 Task: Look for space in Port Blair from 2nd september 2023 to 10th september 2023 for 2 adults, 2 children in price range Rs.20000 to Rs.28000. Place can be entire place or private room with 1  bedroom having 2 beds and 1 bathroom. Property type can be flat. Amenities needed are: wifi, pool, breakfast. Booking option can be shelf check-in. Required host language is English.
Action: Mouse moved to (329, 376)
Screenshot: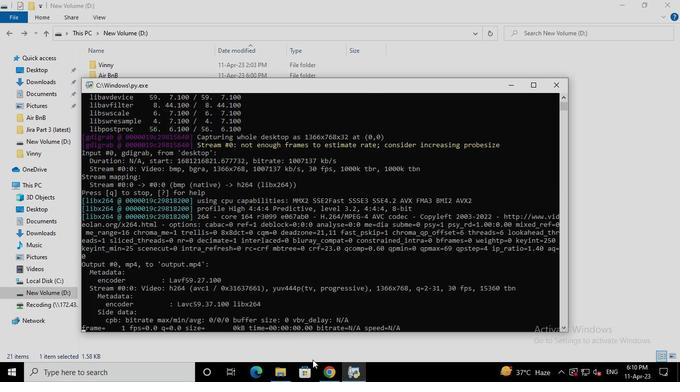 
Action: Mouse pressed left at (329, 376)
Screenshot: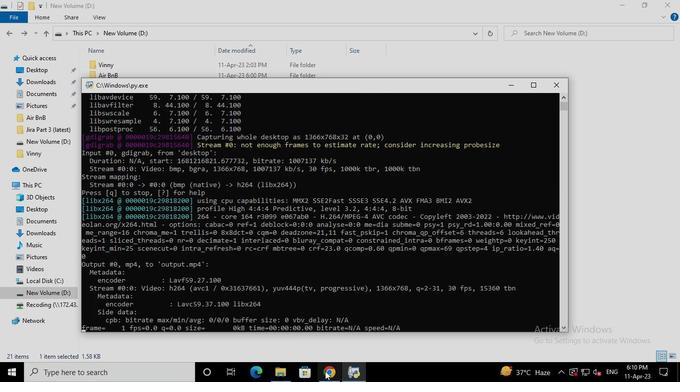
Action: Mouse moved to (286, 86)
Screenshot: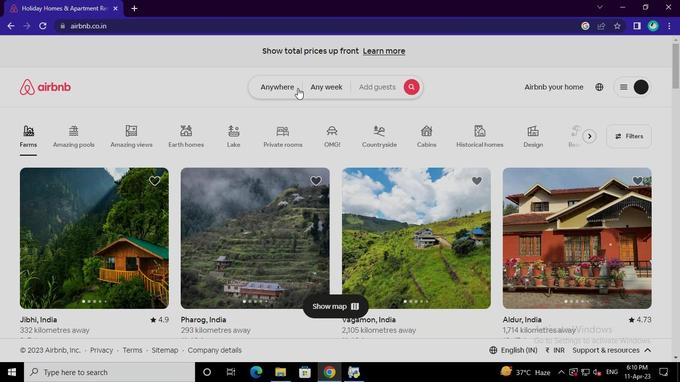 
Action: Mouse pressed left at (286, 86)
Screenshot: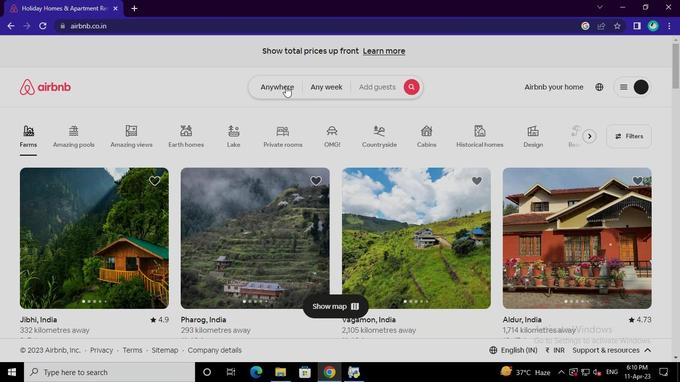 
Action: Mouse moved to (191, 126)
Screenshot: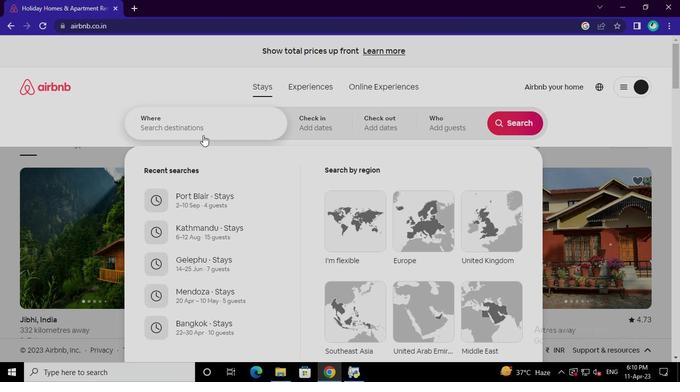 
Action: Mouse pressed left at (191, 126)
Screenshot: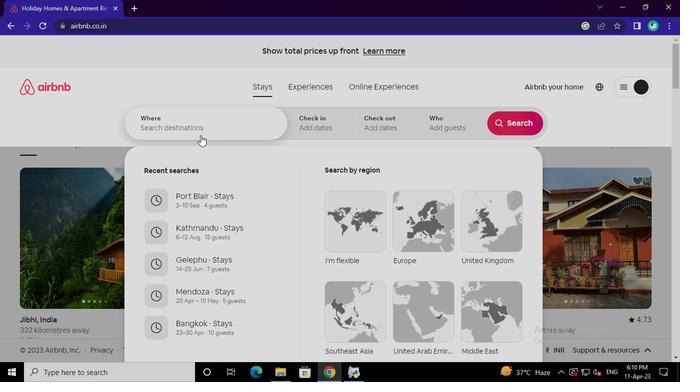 
Action: Keyboard p
Screenshot: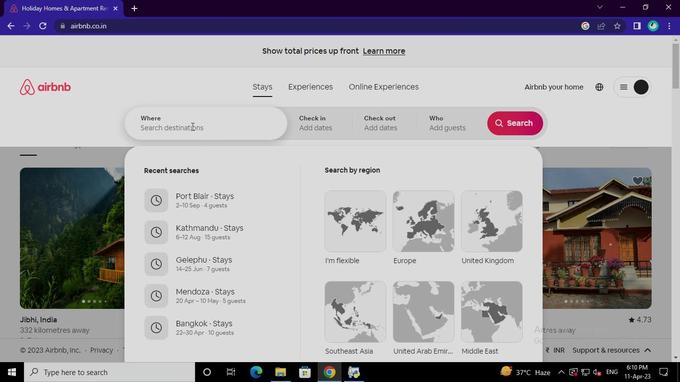 
Action: Keyboard o
Screenshot: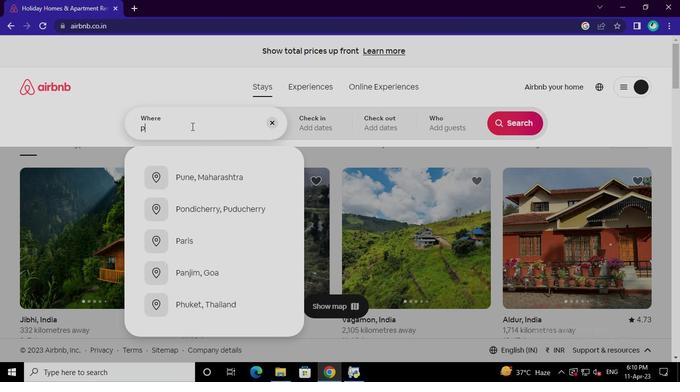
Action: Keyboard r
Screenshot: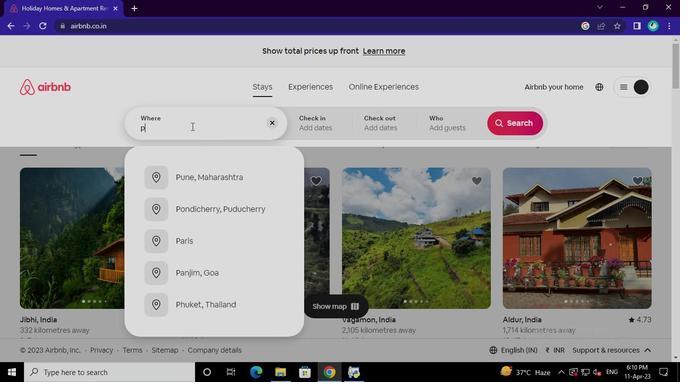 
Action: Keyboard t
Screenshot: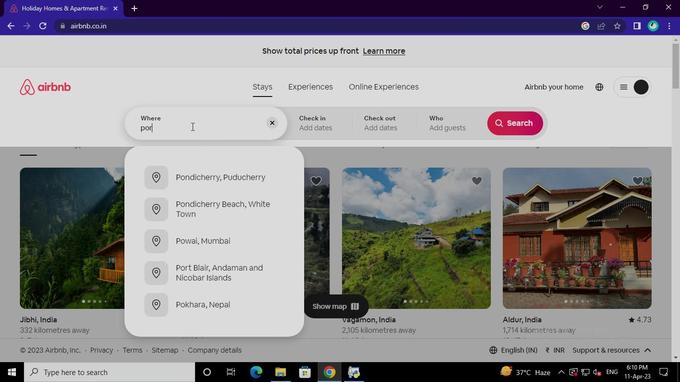 
Action: Keyboard Key.space
Screenshot: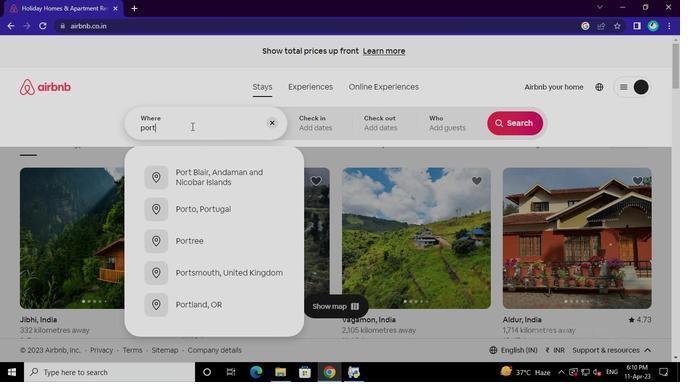 
Action: Keyboard b
Screenshot: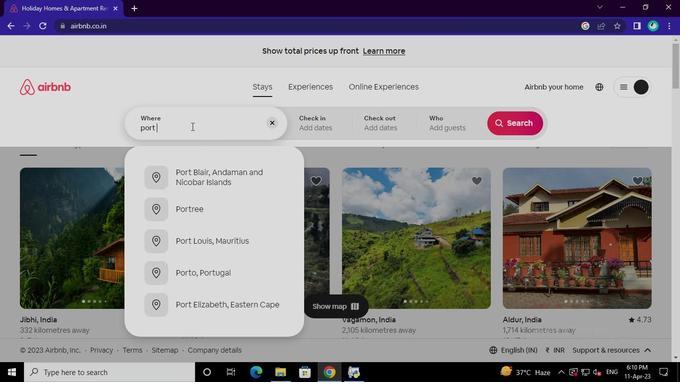 
Action: Keyboard l
Screenshot: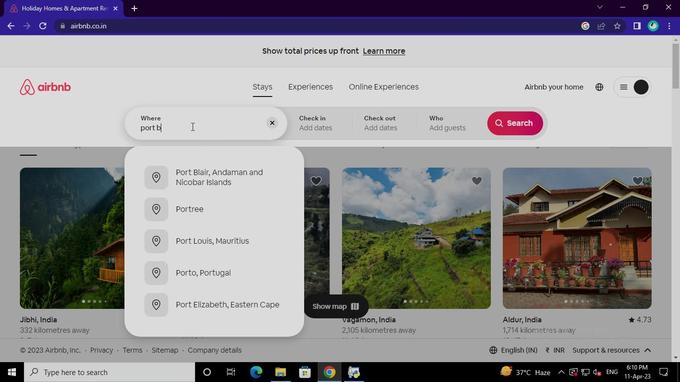 
Action: Keyboard a
Screenshot: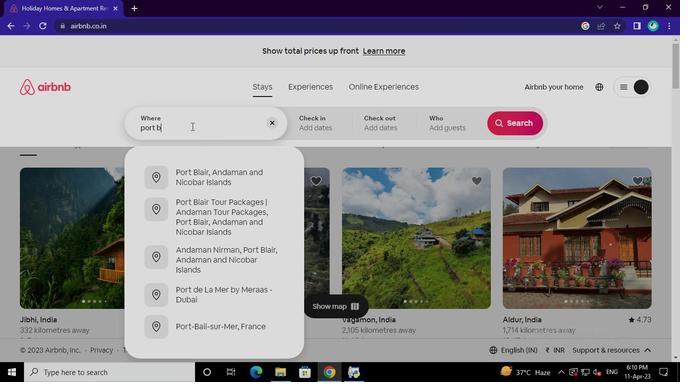 
Action: Mouse moved to (216, 176)
Screenshot: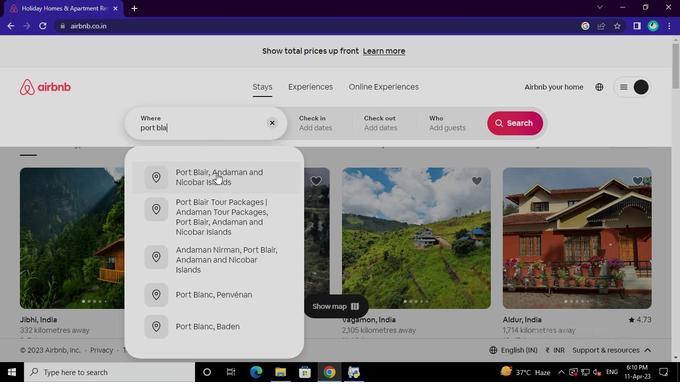 
Action: Mouse pressed left at (216, 176)
Screenshot: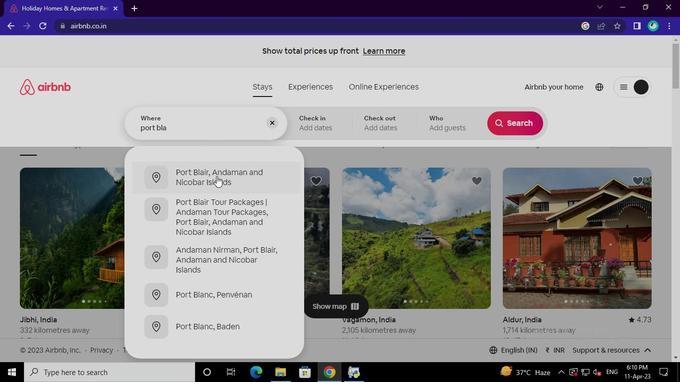 
Action: Mouse moved to (505, 204)
Screenshot: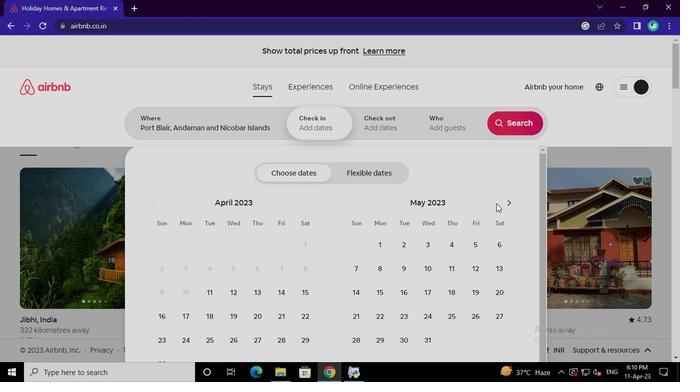 
Action: Mouse pressed left at (505, 204)
Screenshot: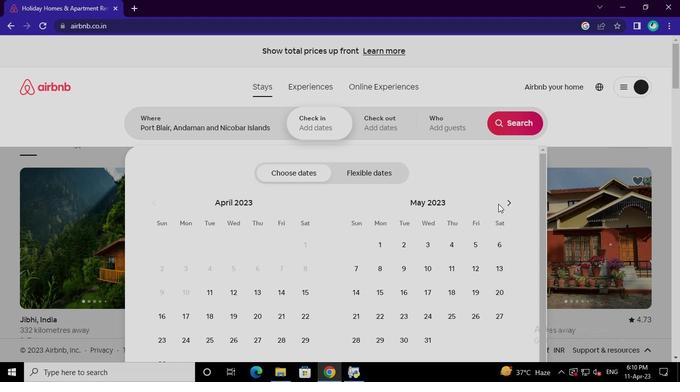 
Action: Mouse moved to (506, 205)
Screenshot: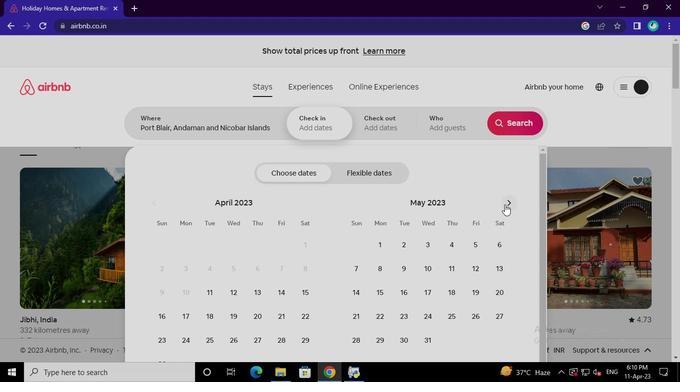 
Action: Mouse pressed left at (506, 205)
Screenshot: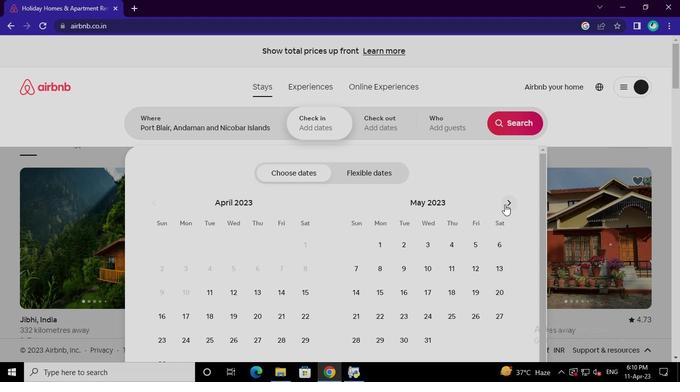 
Action: Mouse pressed left at (506, 205)
Screenshot: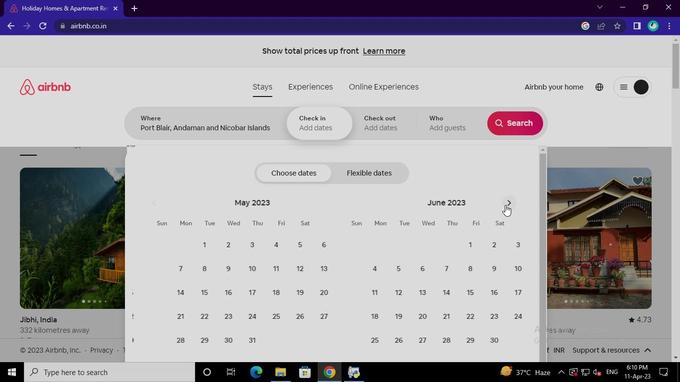 
Action: Mouse pressed left at (506, 205)
Screenshot: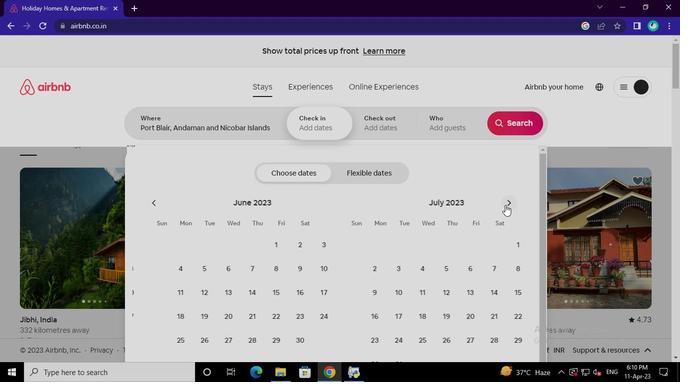 
Action: Mouse pressed left at (506, 205)
Screenshot: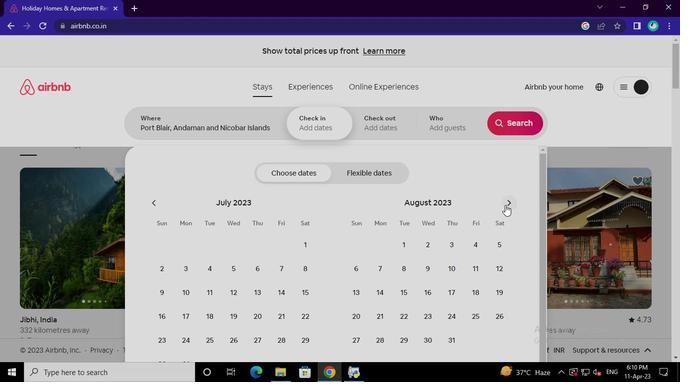 
Action: Mouse moved to (496, 246)
Screenshot: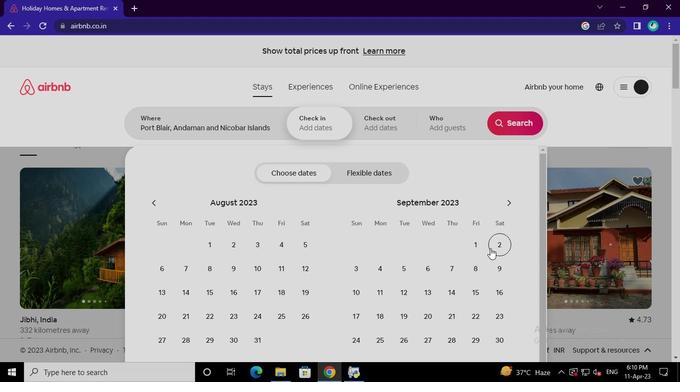 
Action: Mouse pressed left at (496, 246)
Screenshot: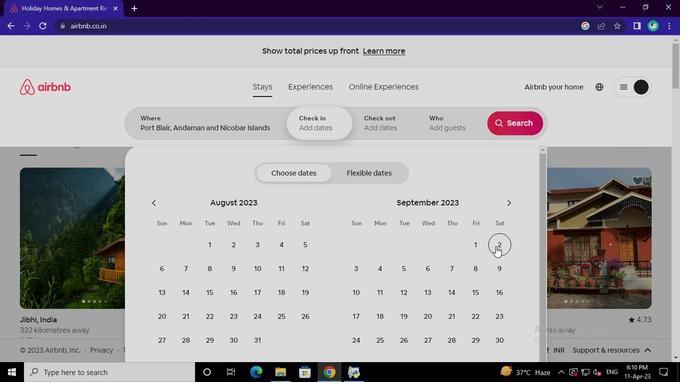
Action: Mouse moved to (356, 296)
Screenshot: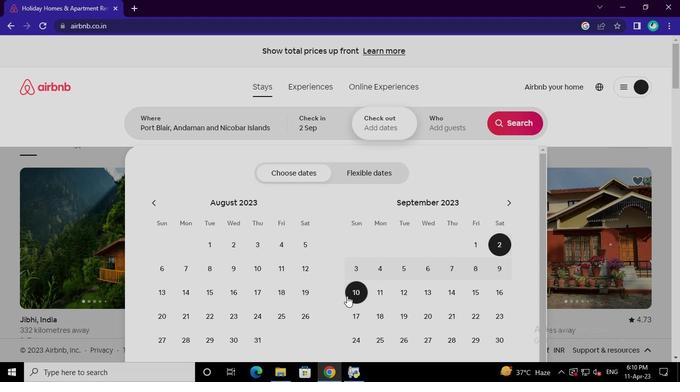 
Action: Mouse pressed left at (356, 296)
Screenshot: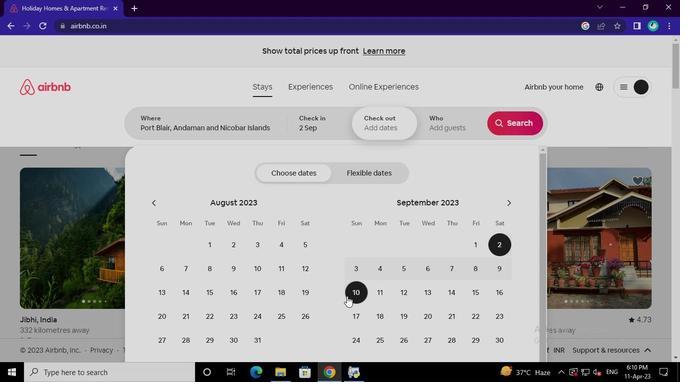 
Action: Mouse moved to (450, 127)
Screenshot: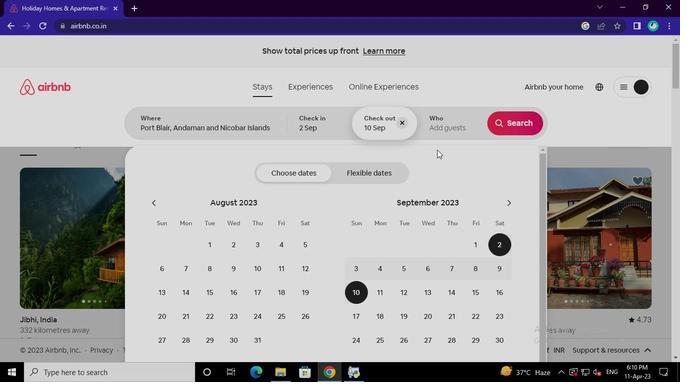 
Action: Mouse pressed left at (450, 127)
Screenshot: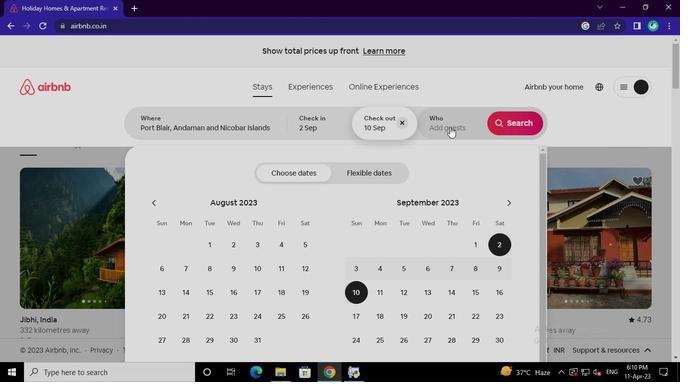 
Action: Mouse moved to (522, 176)
Screenshot: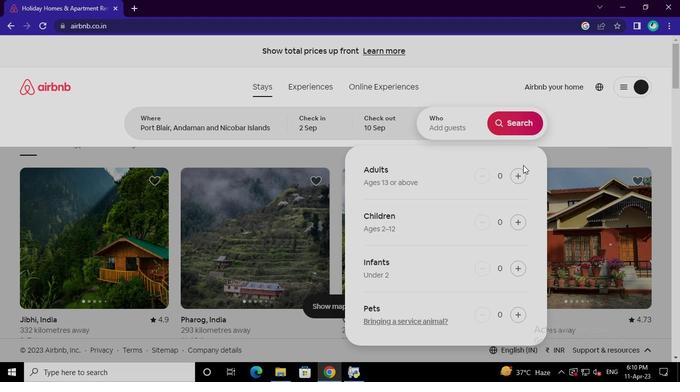 
Action: Mouse pressed left at (522, 176)
Screenshot: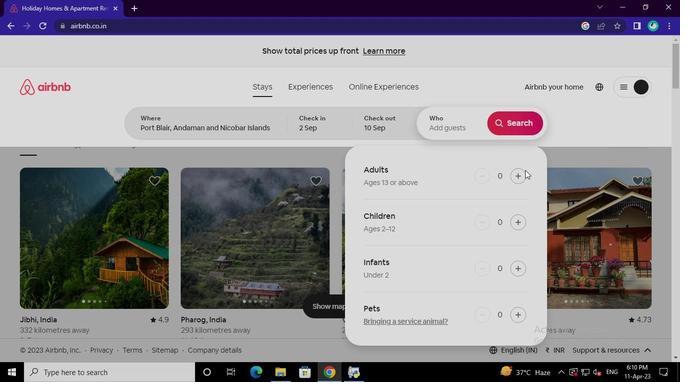 
Action: Mouse pressed left at (522, 176)
Screenshot: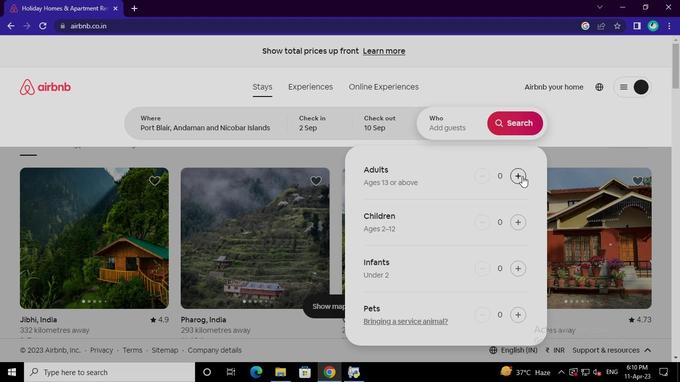 
Action: Mouse moved to (519, 223)
Screenshot: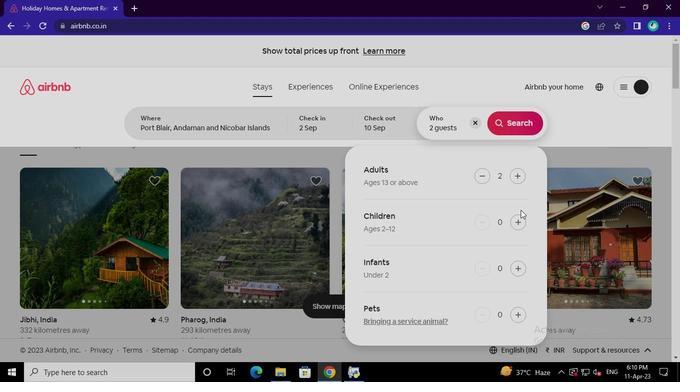 
Action: Mouse pressed left at (519, 223)
Screenshot: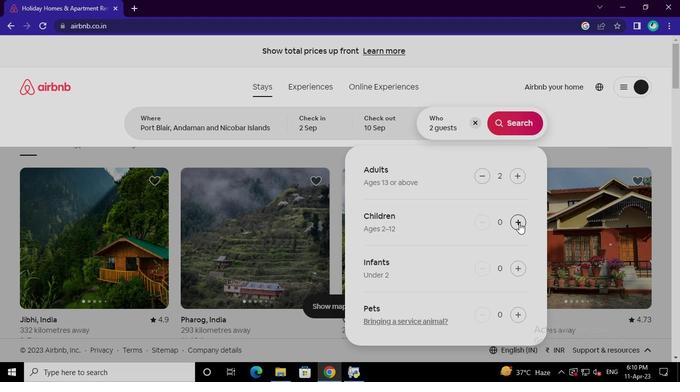
Action: Mouse pressed left at (519, 223)
Screenshot: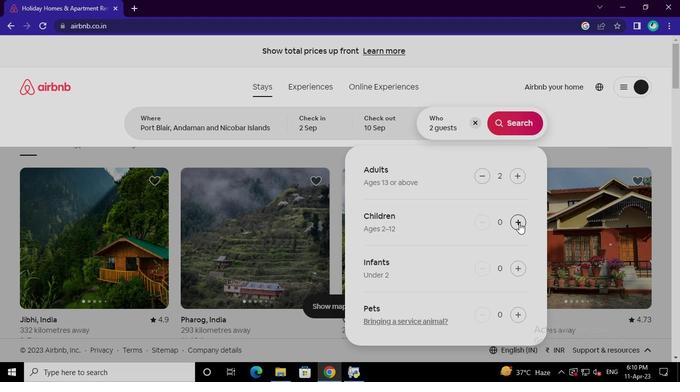
Action: Mouse moved to (516, 122)
Screenshot: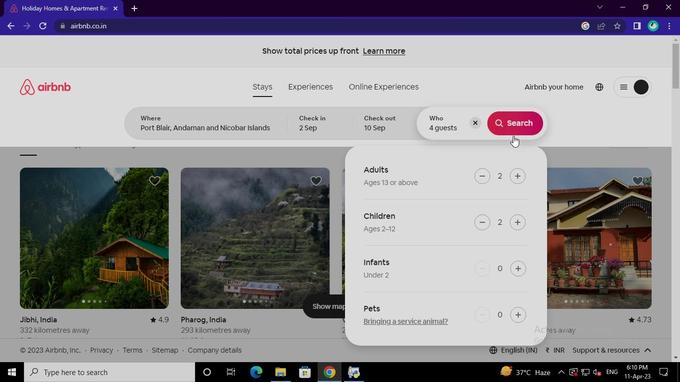 
Action: Mouse pressed left at (516, 122)
Screenshot: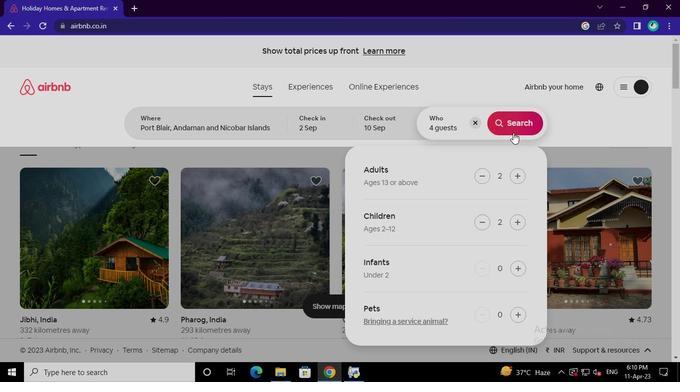 
Action: Mouse moved to (639, 94)
Screenshot: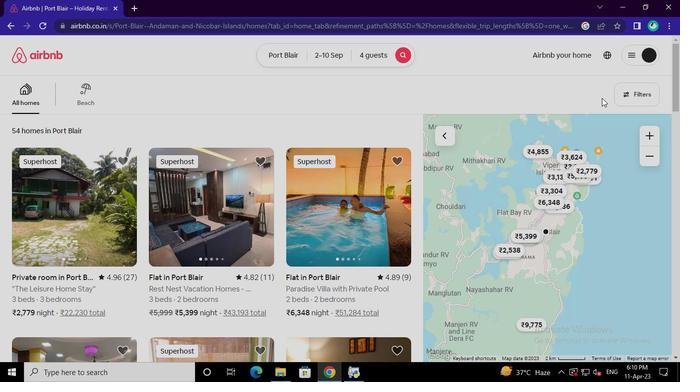 
Action: Mouse pressed left at (639, 94)
Screenshot: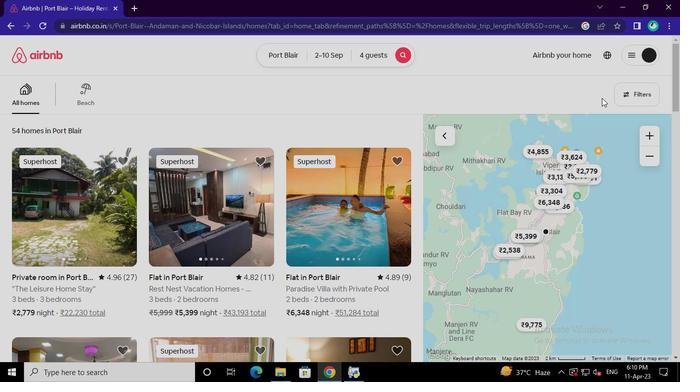 
Action: Mouse moved to (218, 214)
Screenshot: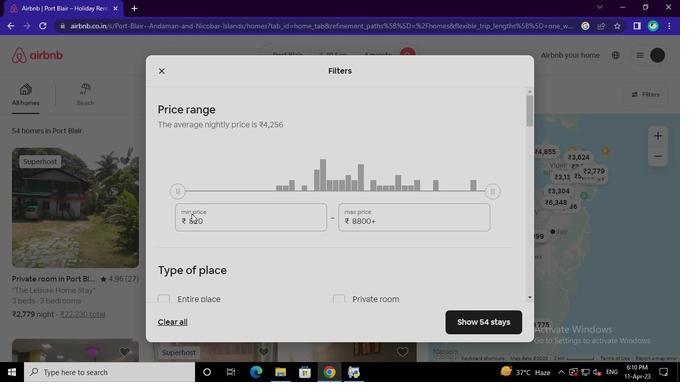 
Action: Mouse pressed left at (218, 214)
Screenshot: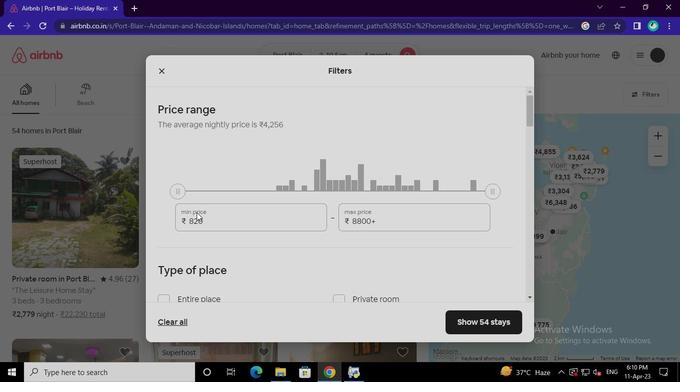 
Action: Mouse moved to (219, 214)
Screenshot: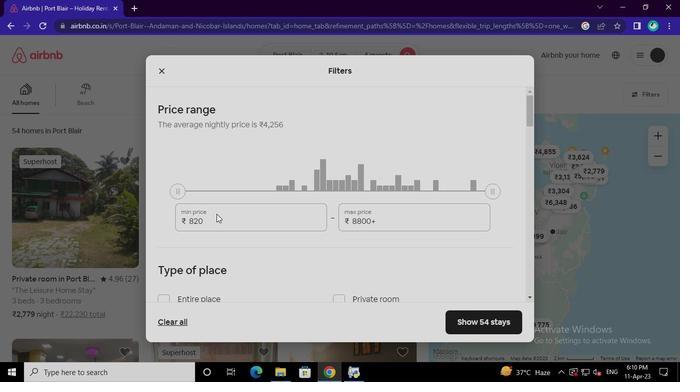 
Action: Keyboard Key.backspace
Screenshot: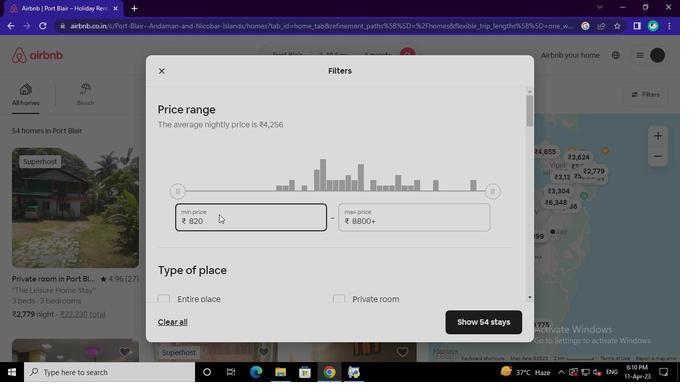 
Action: Keyboard Key.backspace
Screenshot: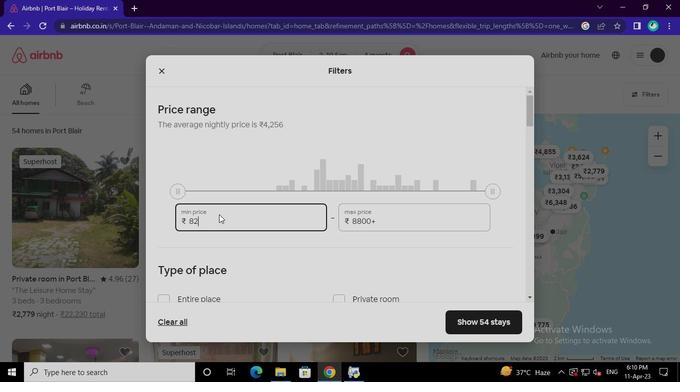 
Action: Keyboard Key.backspace
Screenshot: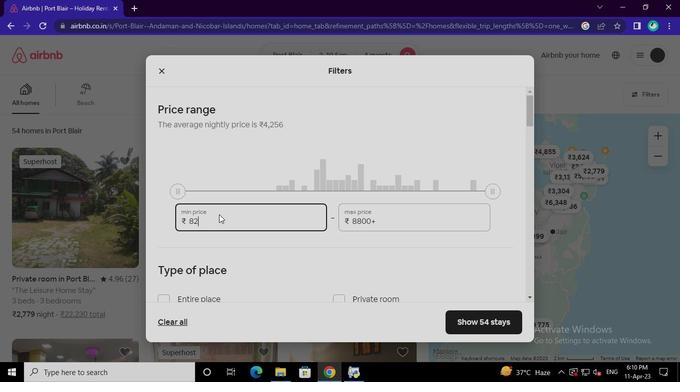
Action: Keyboard Key.backspace
Screenshot: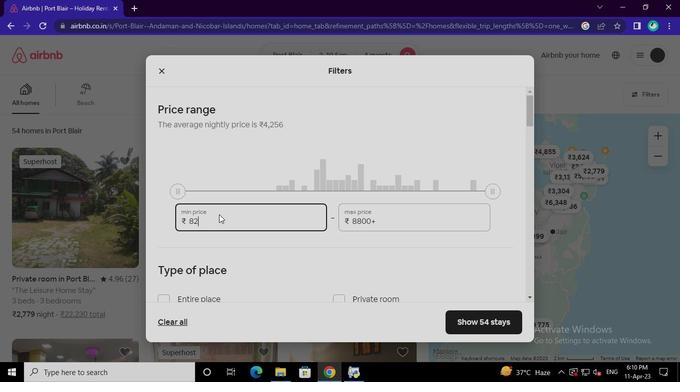 
Action: Keyboard Key.backspace
Screenshot: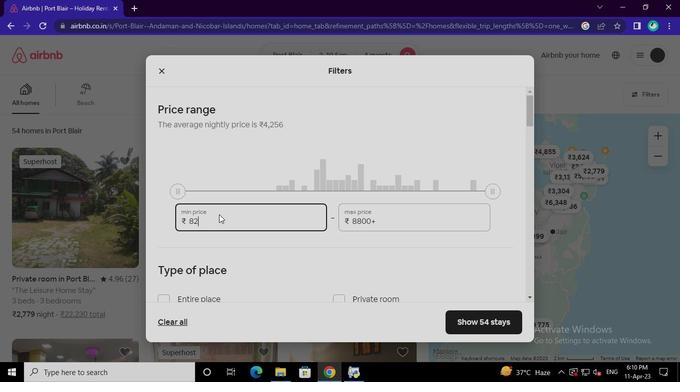 
Action: Keyboard Key.backspace
Screenshot: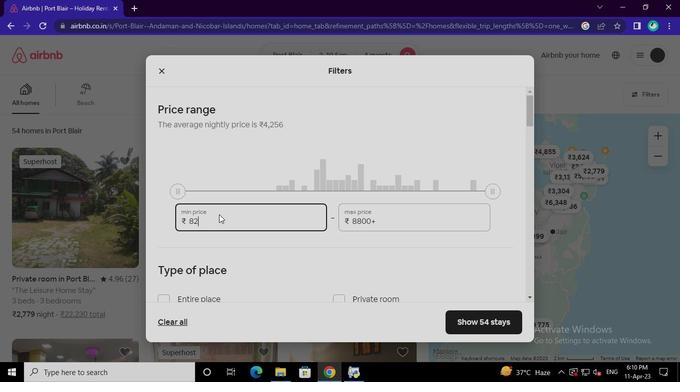 
Action: Keyboard Key.backspace
Screenshot: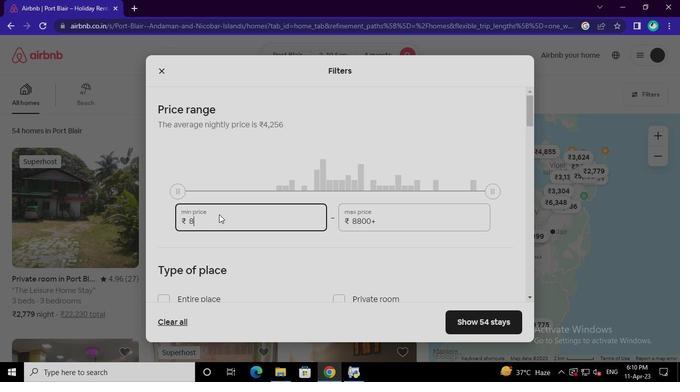 
Action: Keyboard Key.backspace
Screenshot: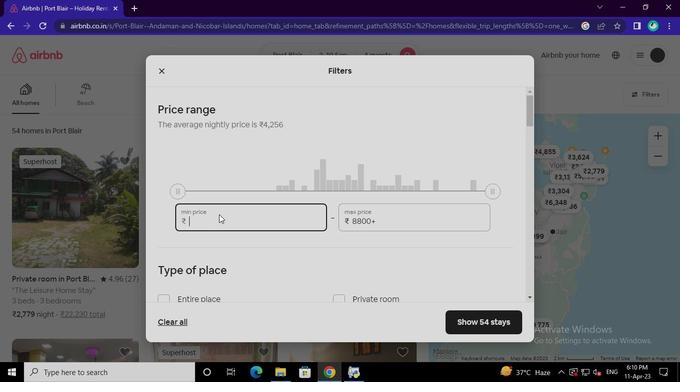 
Action: Keyboard <98>
Screenshot: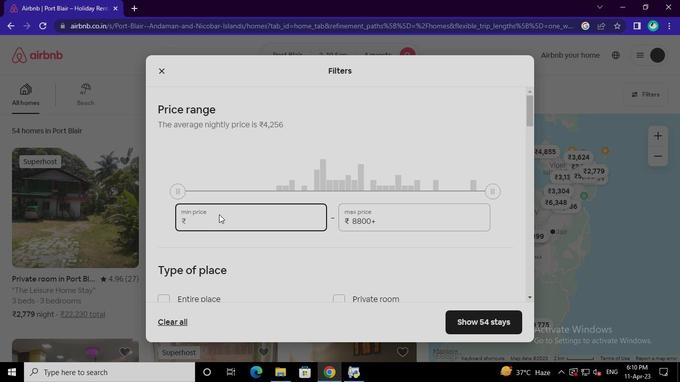 
Action: Keyboard <96>
Screenshot: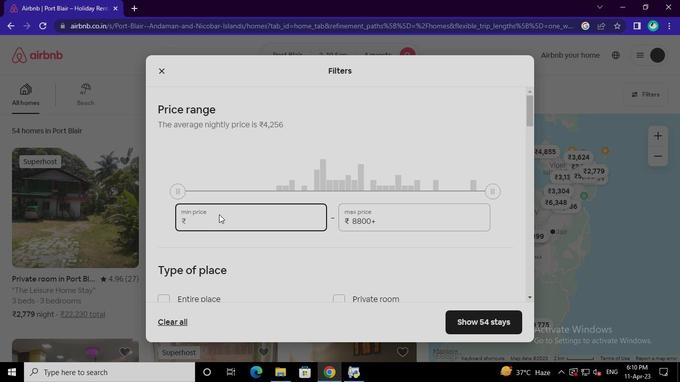 
Action: Keyboard <96>
Screenshot: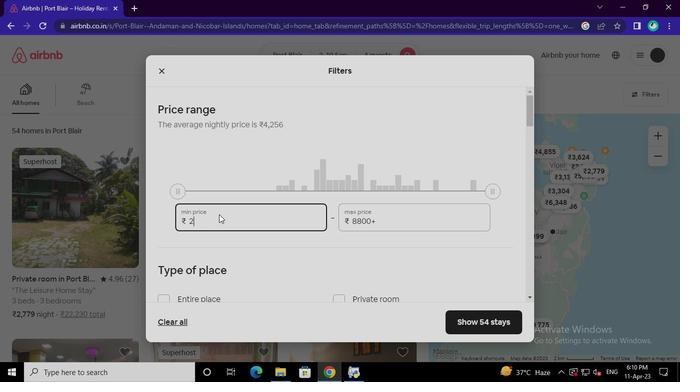 
Action: Keyboard <96>
Screenshot: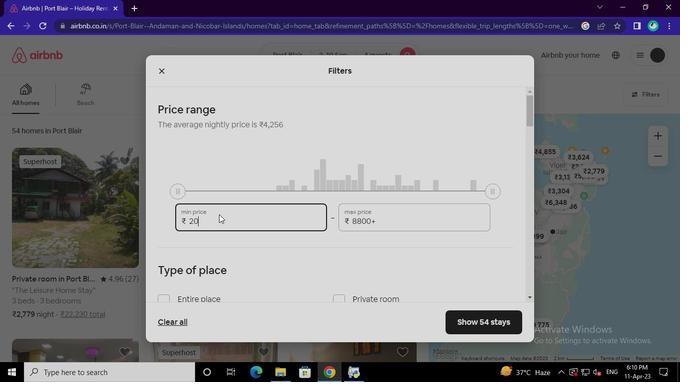 
Action: Keyboard <96>
Screenshot: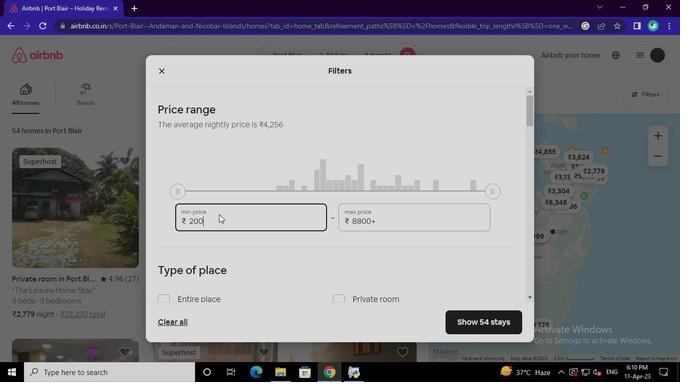 
Action: Keyboard Key.backspace
Screenshot: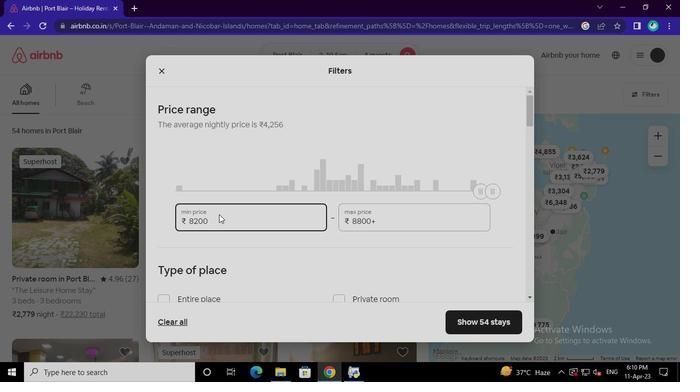 
Action: Keyboard Key.backspace
Screenshot: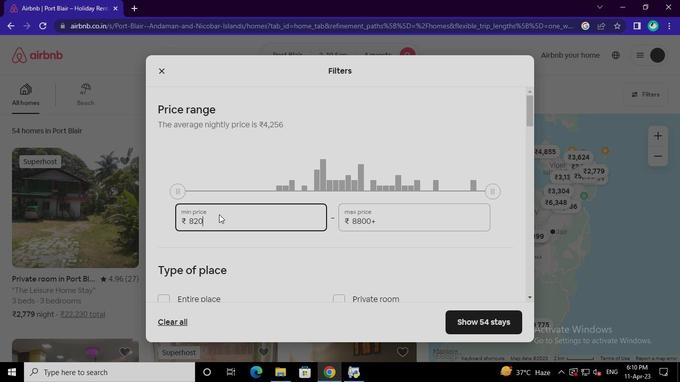 
Action: Keyboard Key.backspace
Screenshot: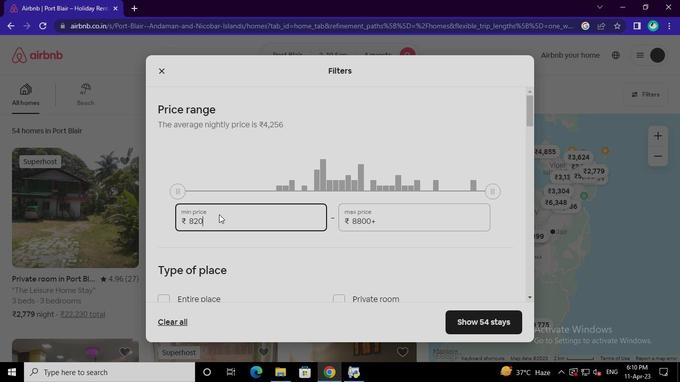 
Action: Keyboard Key.backspace
Screenshot: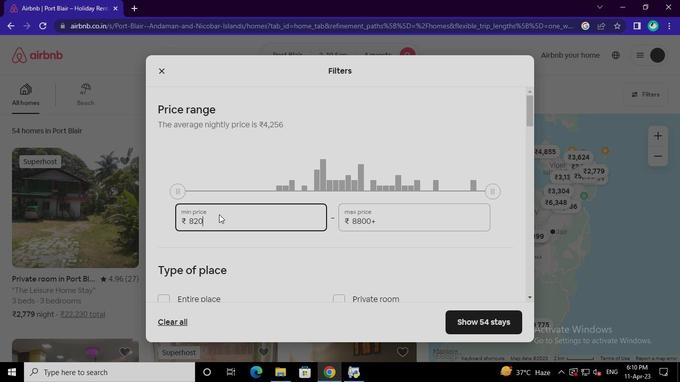 
Action: Keyboard Key.backspace
Screenshot: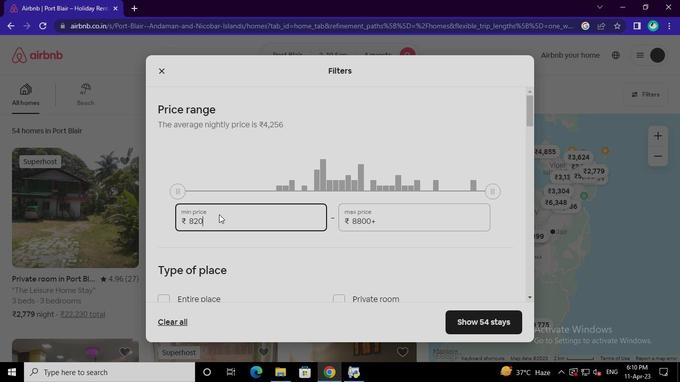 
Action: Keyboard Key.backspace
Screenshot: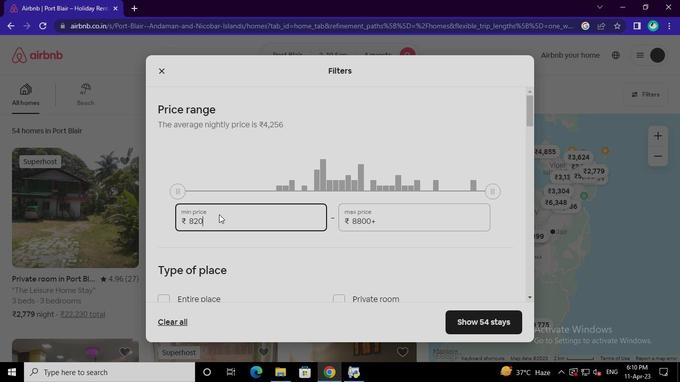 
Action: Keyboard Key.backspace
Screenshot: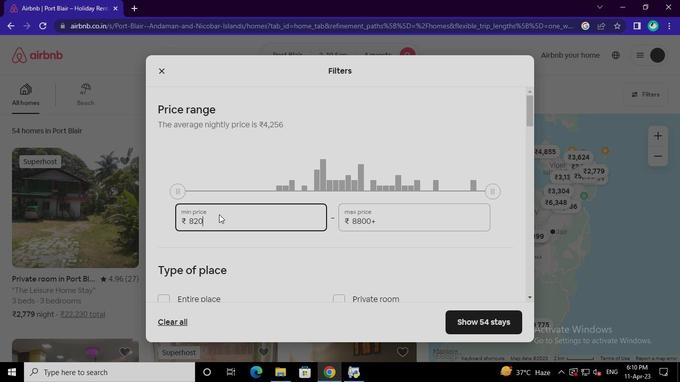 
Action: Keyboard Key.backspace
Screenshot: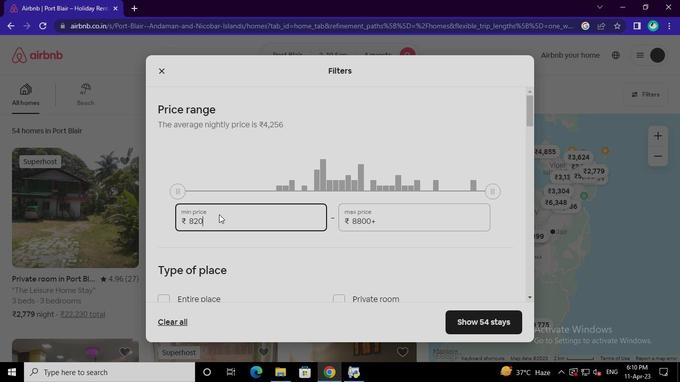 
Action: Keyboard Key.backspace
Screenshot: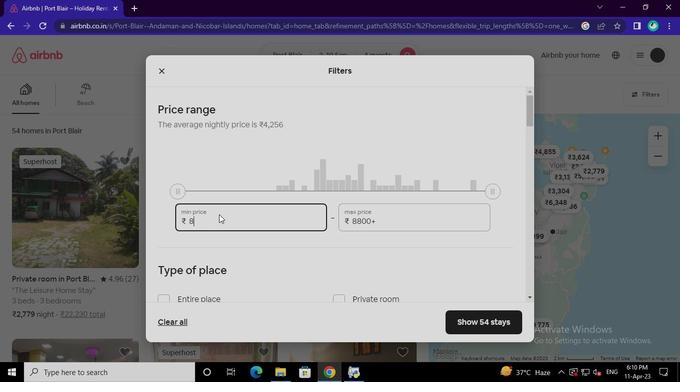 
Action: Keyboard Key.backspace
Screenshot: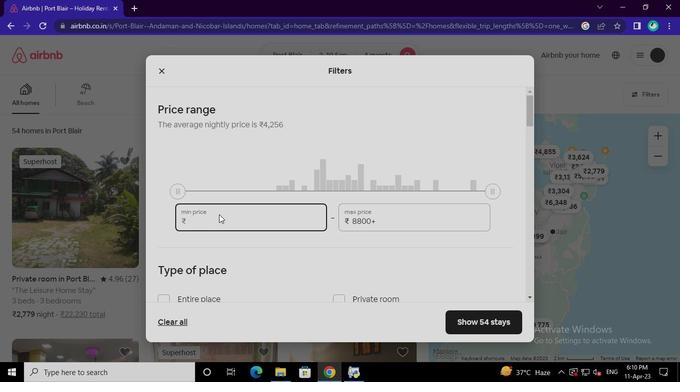 
Action: Keyboard Key.backspace
Screenshot: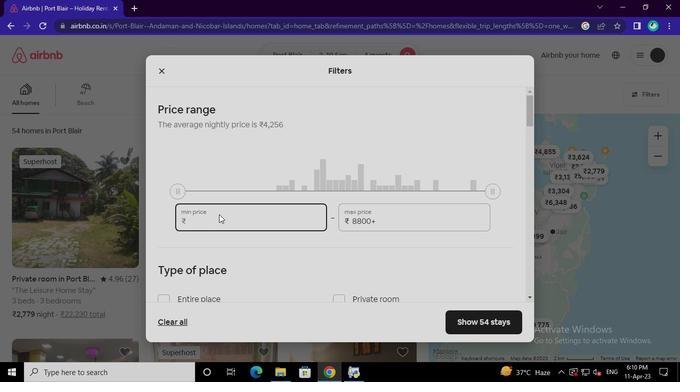 
Action: Keyboard <98>
Screenshot: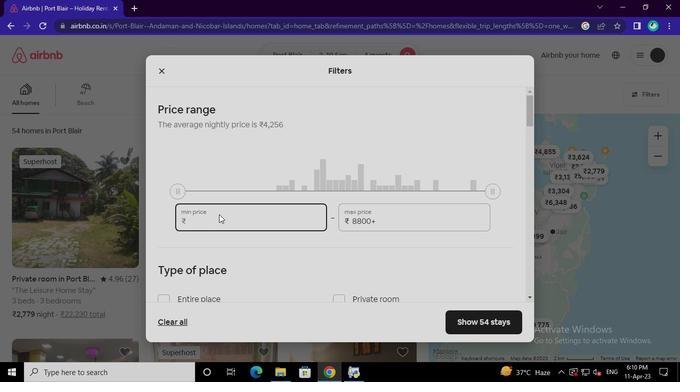
Action: Keyboard <96>
Screenshot: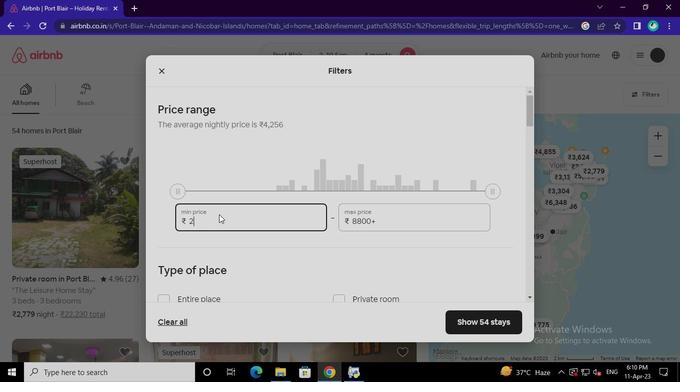 
Action: Keyboard <96>
Screenshot: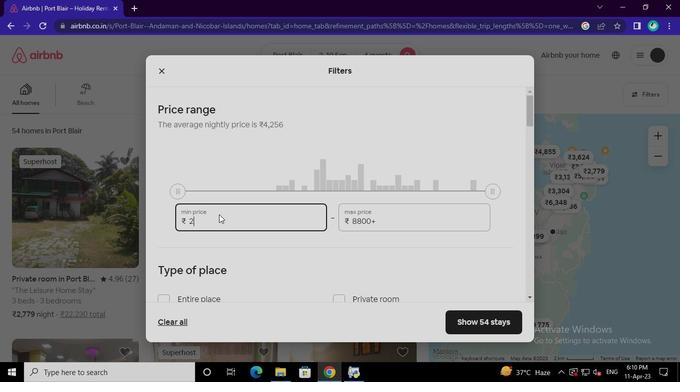 
Action: Keyboard <96>
Screenshot: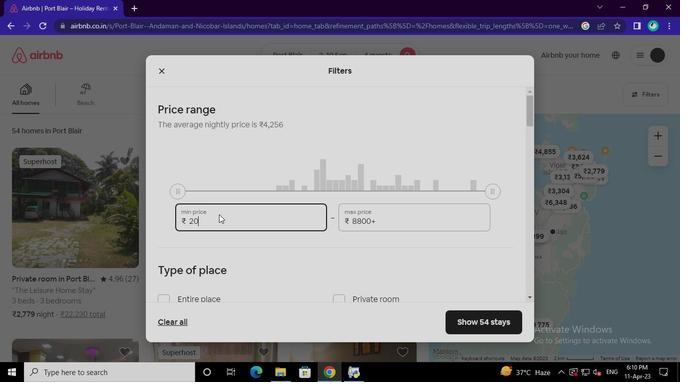 
Action: Keyboard <96>
Screenshot: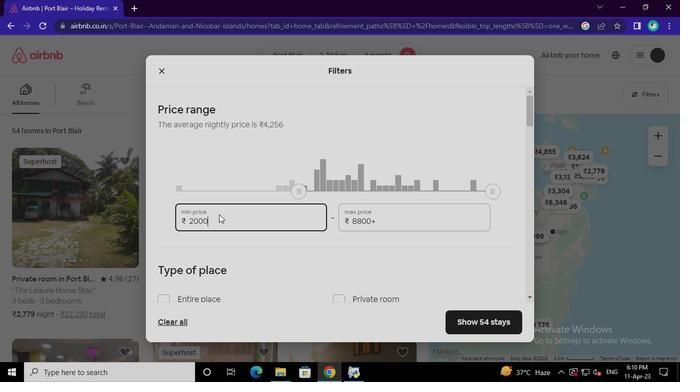 
Action: Mouse moved to (385, 221)
Screenshot: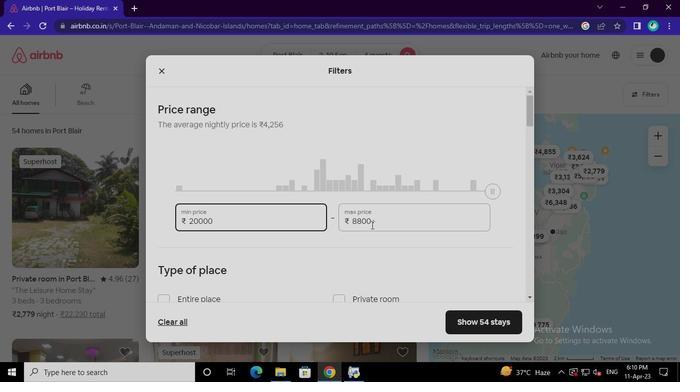 
Action: Mouse pressed left at (385, 221)
Screenshot: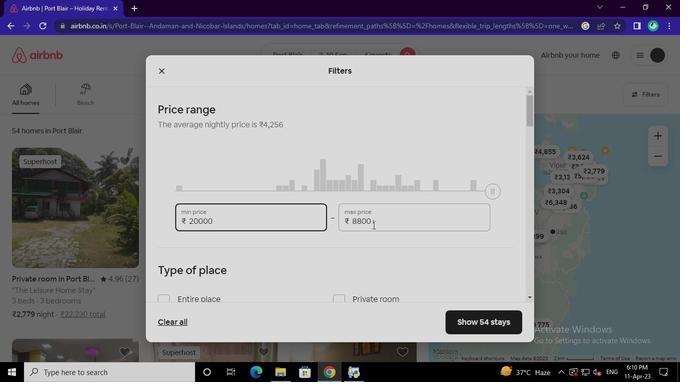 
Action: Keyboard Key.backspace
Screenshot: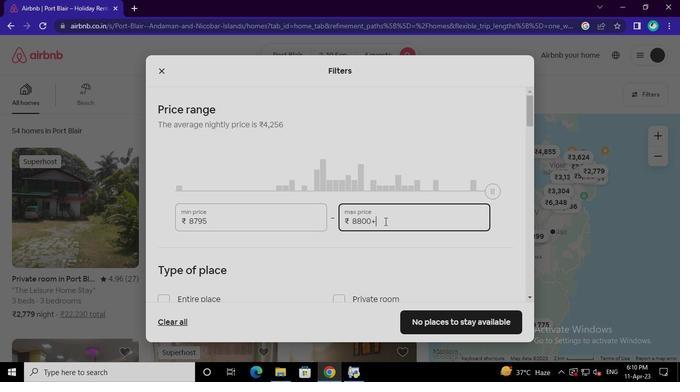 
Action: Keyboard Key.backspace
Screenshot: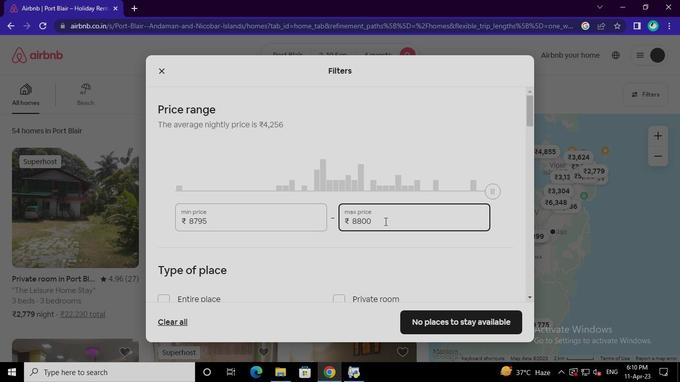 
Action: Keyboard Key.backspace
Screenshot: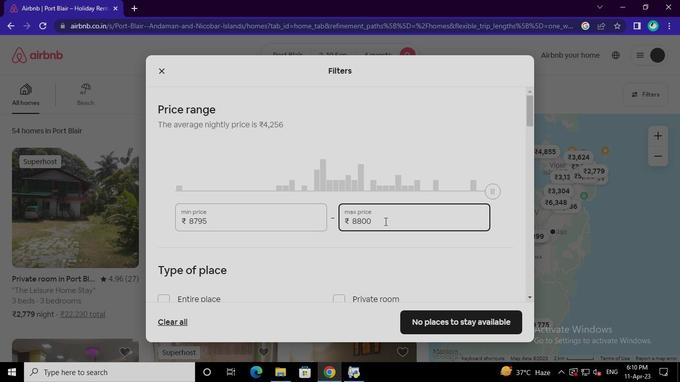 
Action: Keyboard Key.backspace
Screenshot: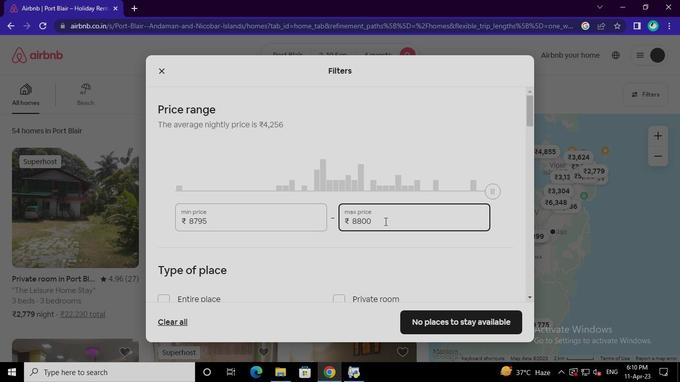 
Action: Keyboard Key.backspace
Screenshot: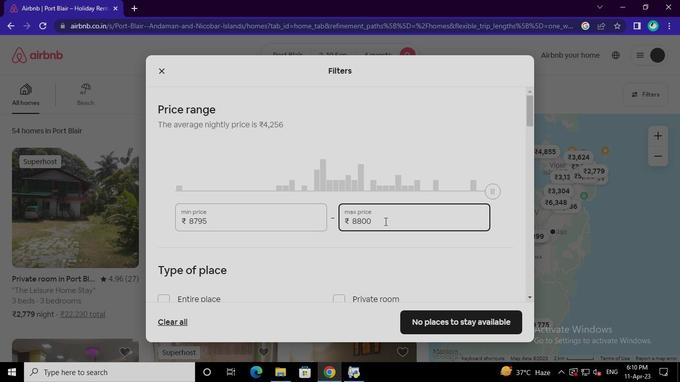 
Action: Keyboard Key.backspace
Screenshot: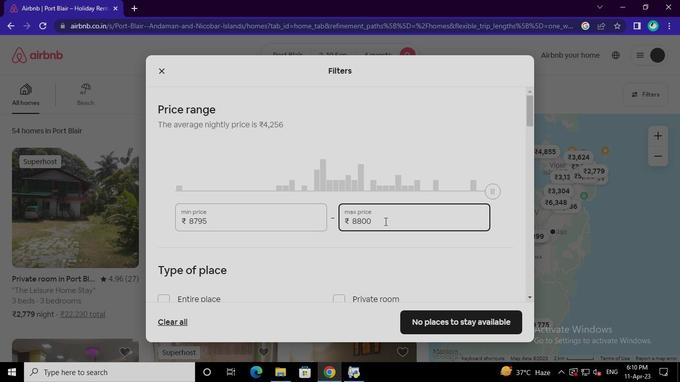 
Action: Keyboard Key.backspace
Screenshot: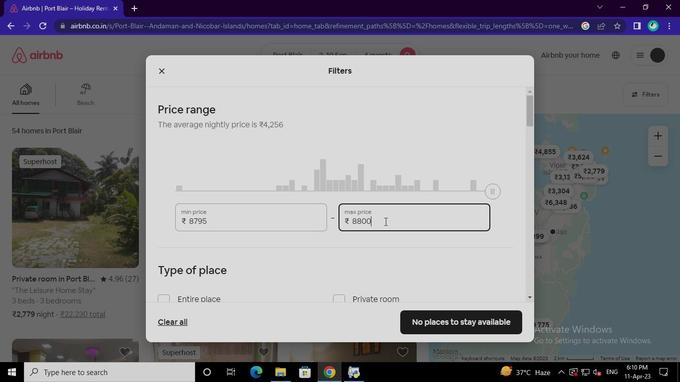 
Action: Keyboard Key.backspace
Screenshot: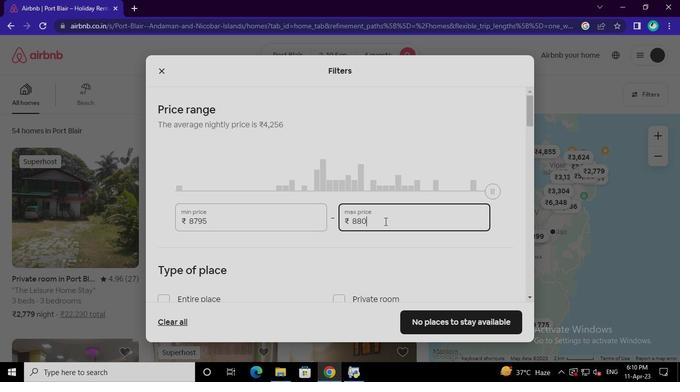 
Action: Keyboard Key.backspace
Screenshot: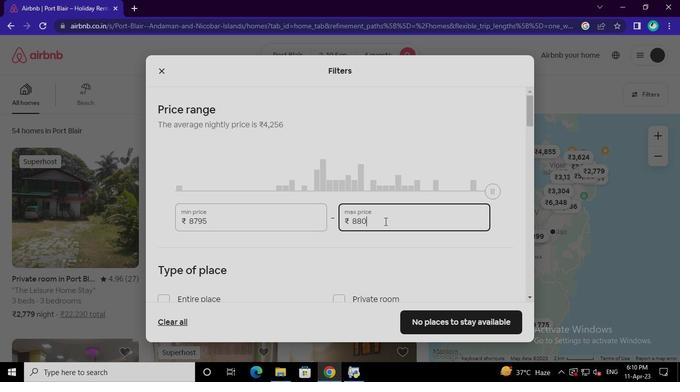 
Action: Keyboard Key.backspace
Screenshot: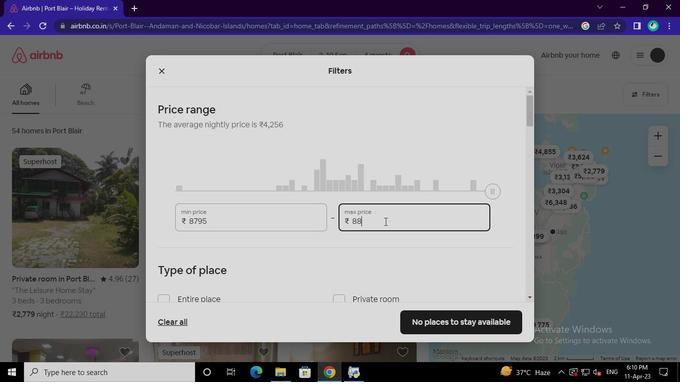 
Action: Keyboard <98>
Screenshot: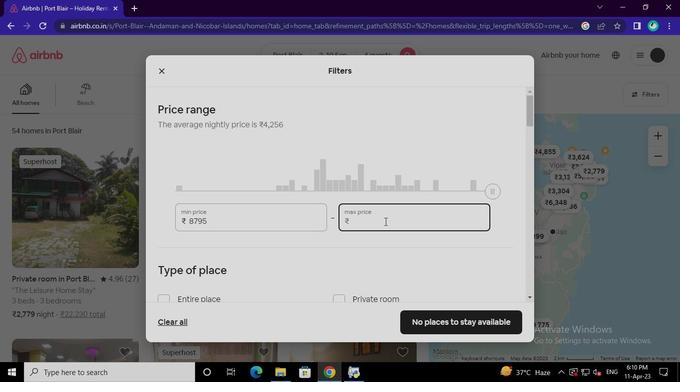
Action: Keyboard <104>
Screenshot: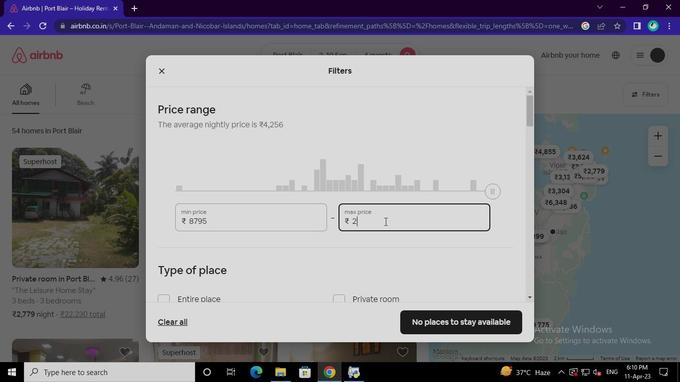 
Action: Keyboard <96>
Screenshot: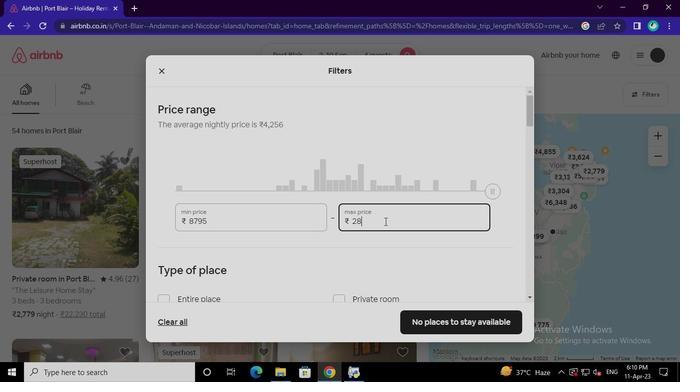 
Action: Keyboard <96>
Screenshot: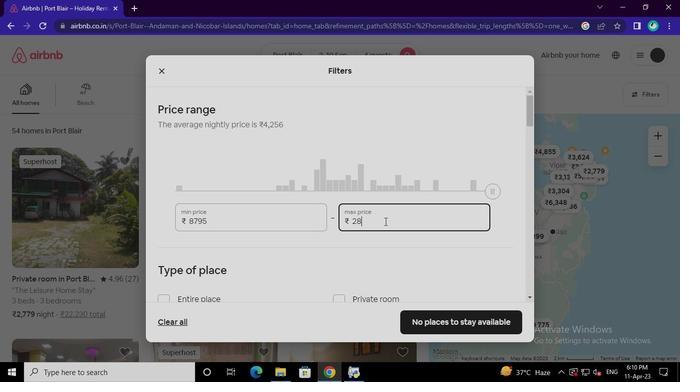 
Action: Keyboard <96>
Screenshot: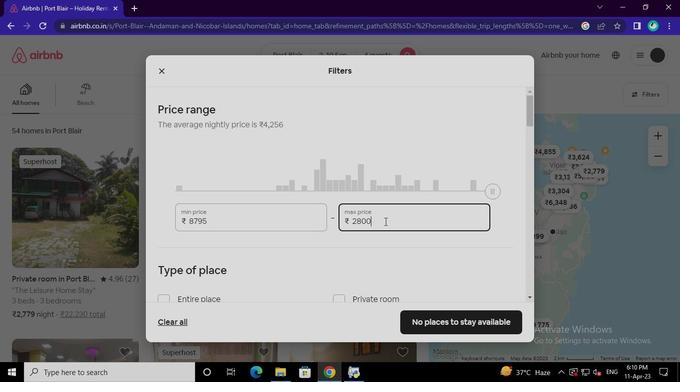 
Action: Mouse moved to (195, 199)
Screenshot: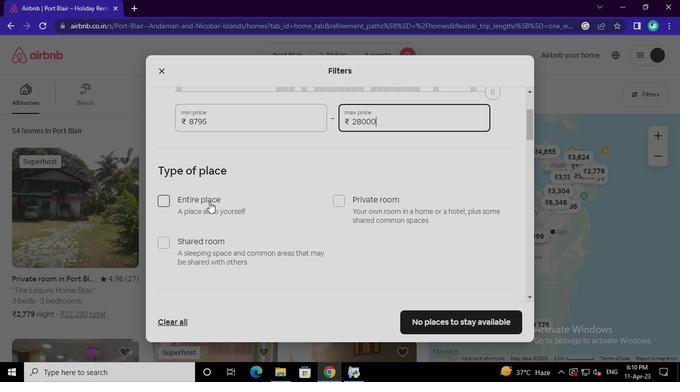 
Action: Mouse pressed left at (195, 199)
Screenshot: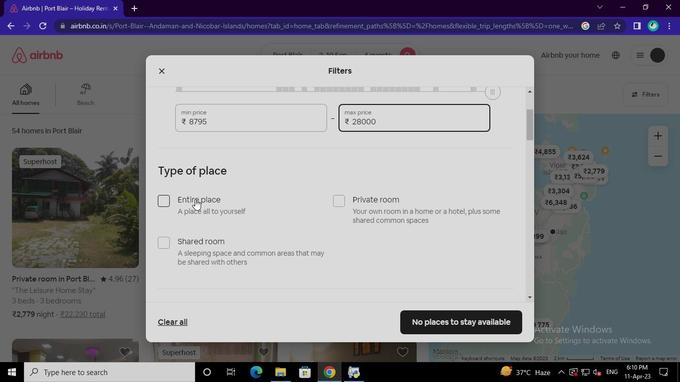 
Action: Mouse moved to (349, 201)
Screenshot: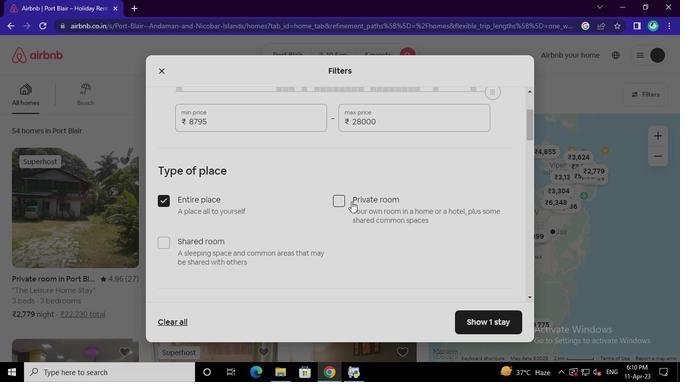 
Action: Mouse pressed left at (349, 201)
Screenshot: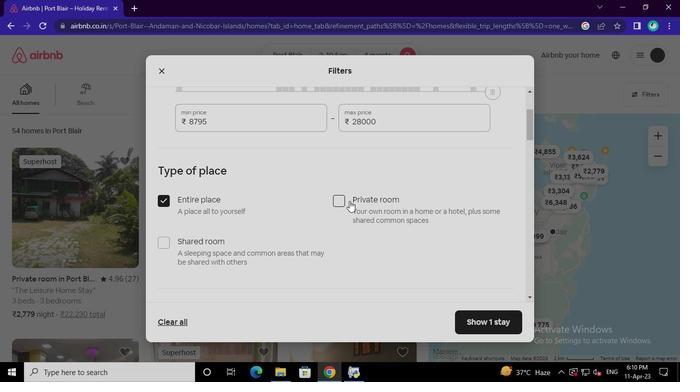 
Action: Mouse moved to (219, 214)
Screenshot: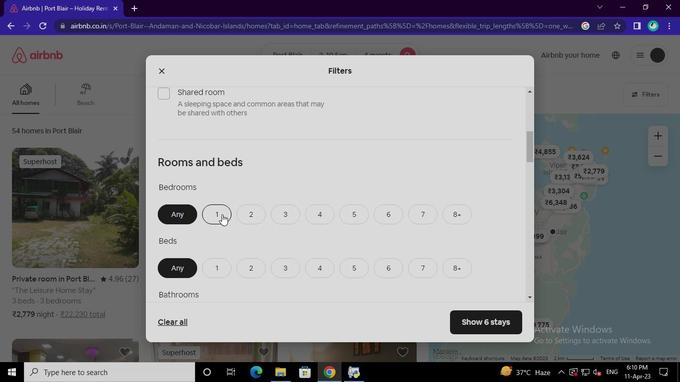 
Action: Mouse pressed left at (219, 214)
Screenshot: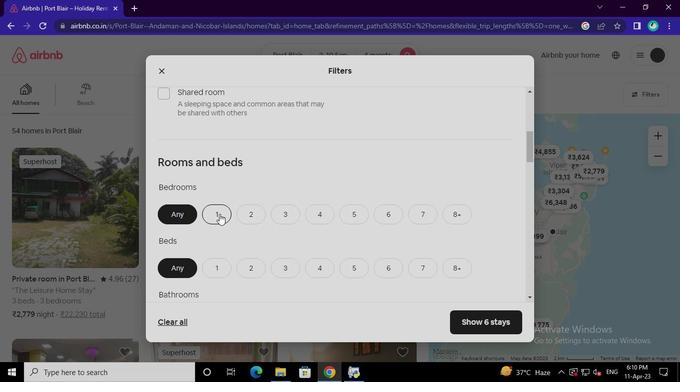 
Action: Mouse moved to (260, 266)
Screenshot: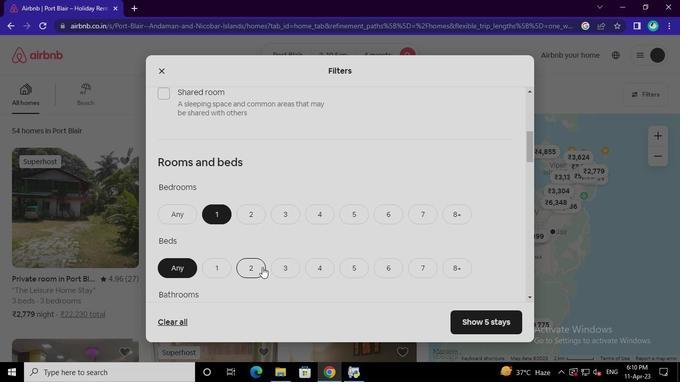 
Action: Mouse pressed left at (260, 266)
Screenshot: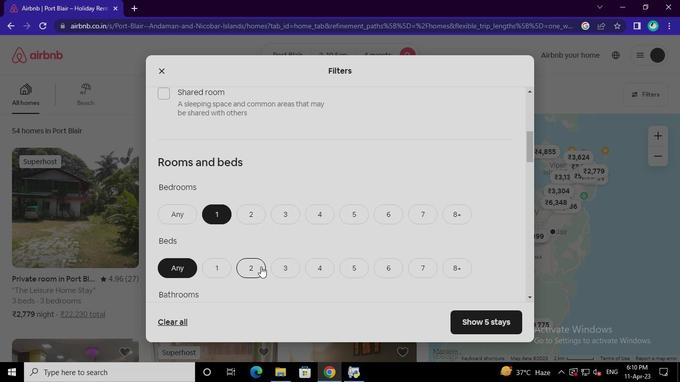 
Action: Mouse moved to (214, 227)
Screenshot: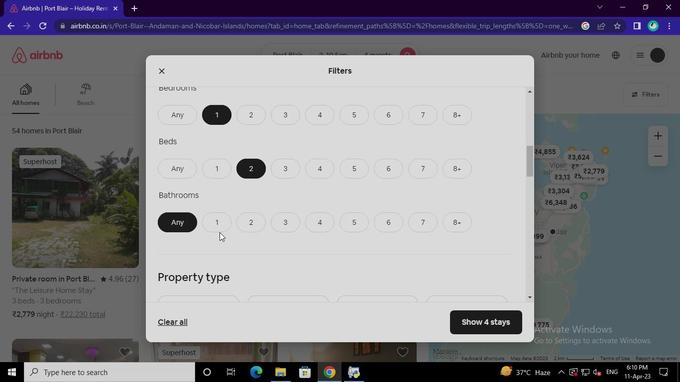 
Action: Mouse pressed left at (214, 227)
Screenshot: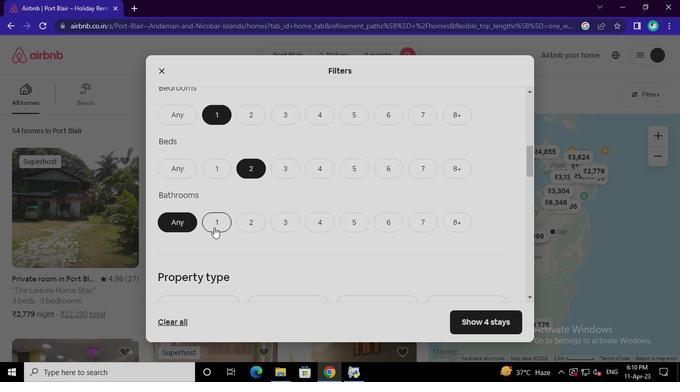 
Action: Mouse moved to (276, 138)
Screenshot: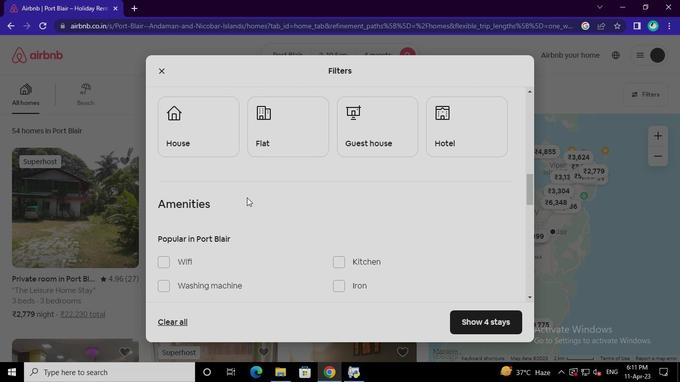 
Action: Mouse pressed left at (276, 138)
Screenshot: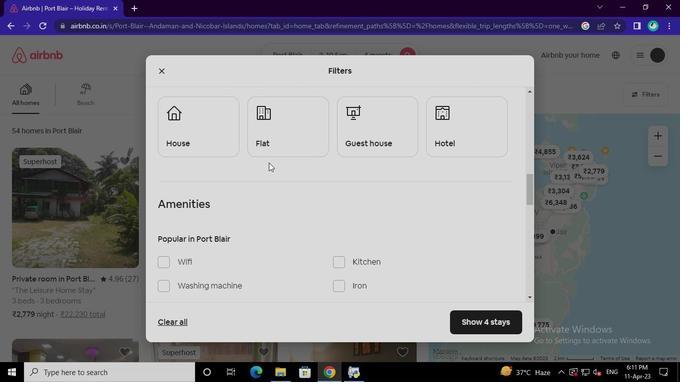 
Action: Mouse moved to (189, 227)
Screenshot: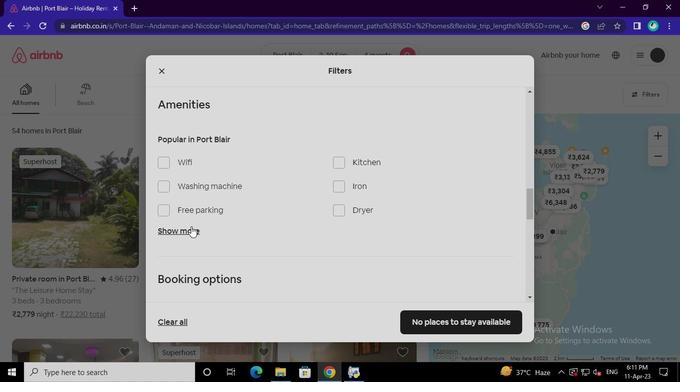 
Action: Mouse pressed left at (189, 227)
Screenshot: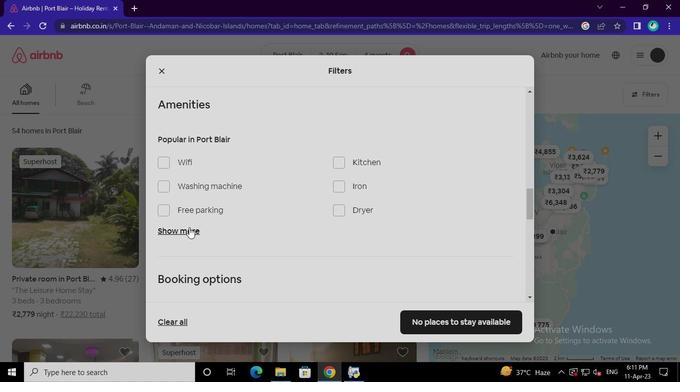
Action: Mouse moved to (178, 161)
Screenshot: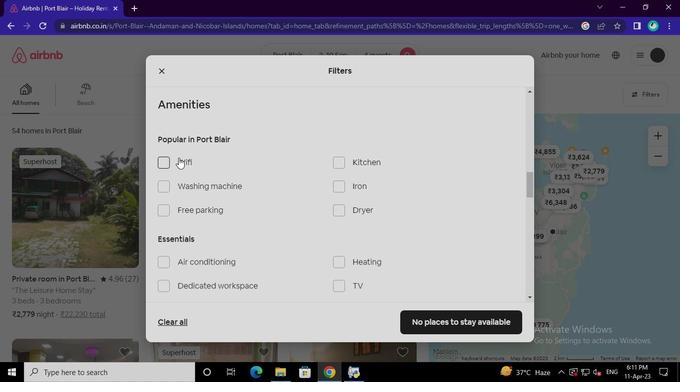 
Action: Mouse pressed left at (178, 161)
Screenshot: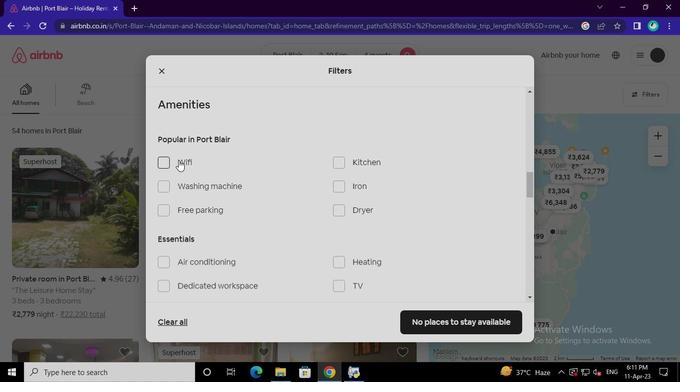 
Action: Mouse moved to (182, 213)
Screenshot: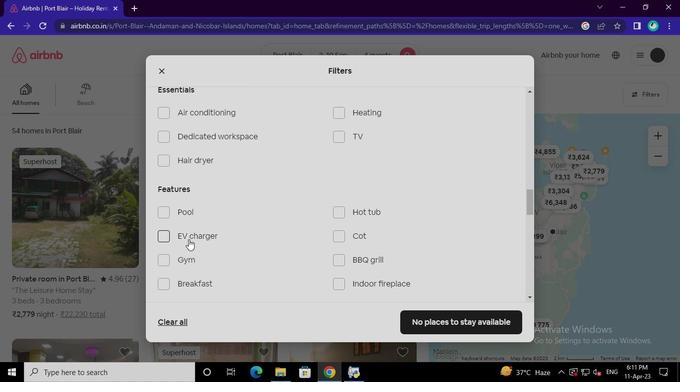 
Action: Mouse pressed left at (182, 213)
Screenshot: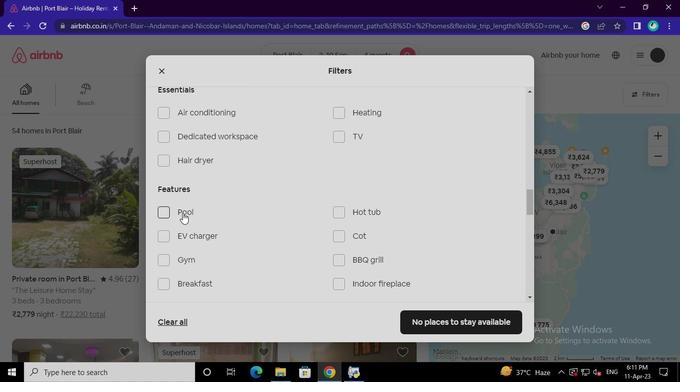 
Action: Mouse moved to (193, 185)
Screenshot: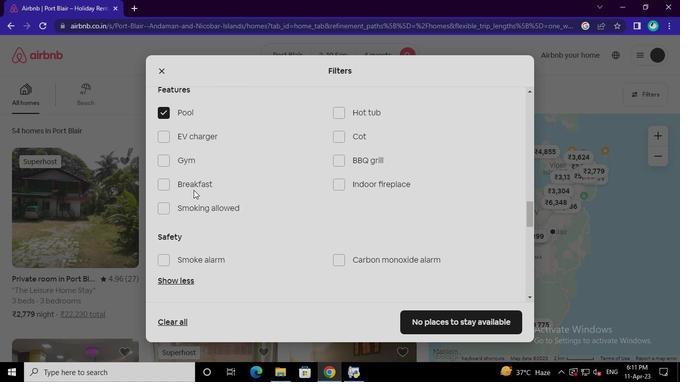 
Action: Mouse pressed left at (193, 185)
Screenshot: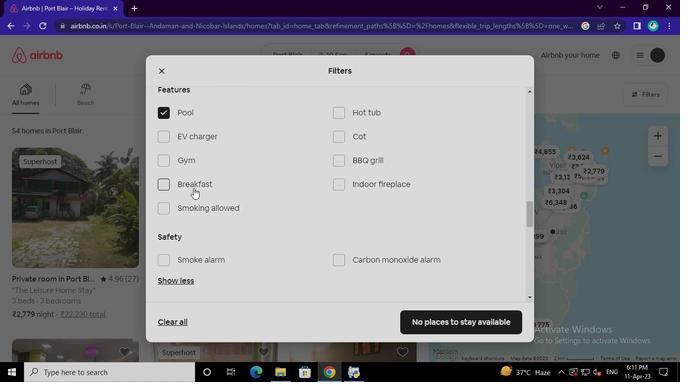 
Action: Mouse moved to (495, 190)
Screenshot: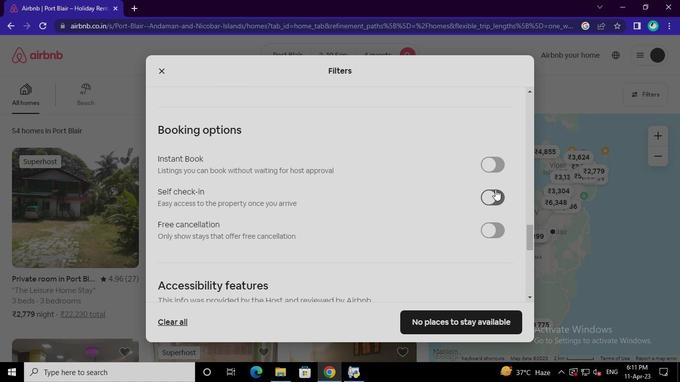 
Action: Mouse pressed left at (495, 190)
Screenshot: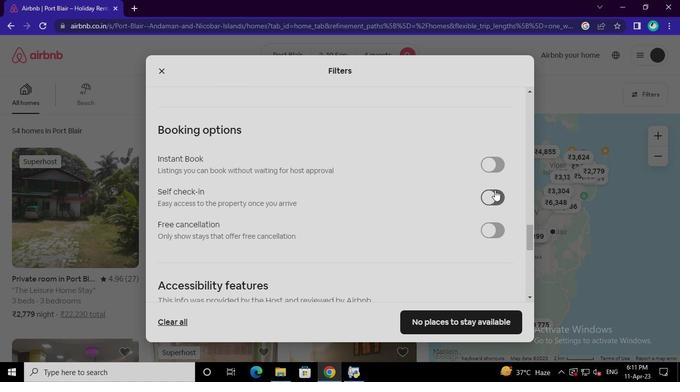 
Action: Mouse moved to (183, 231)
Screenshot: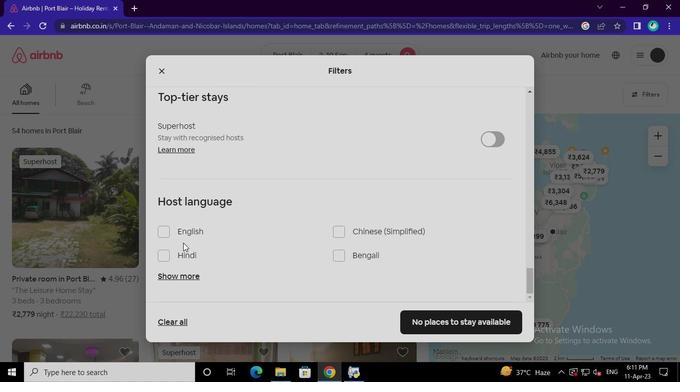 
Action: Mouse pressed left at (183, 231)
Screenshot: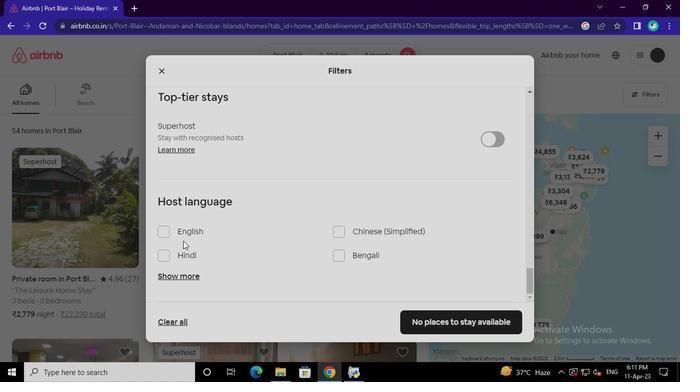 
Action: Mouse moved to (426, 319)
Screenshot: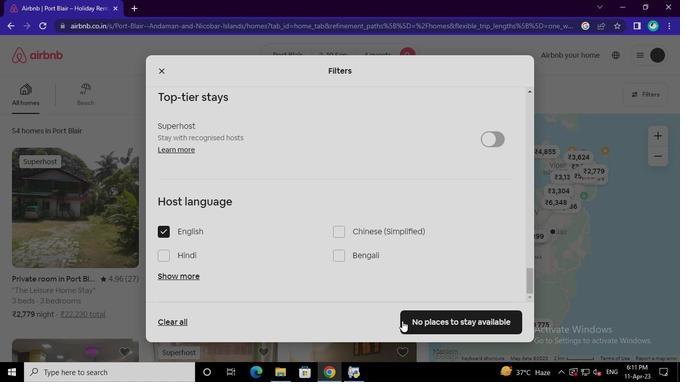 
Action: Mouse pressed left at (426, 319)
Screenshot: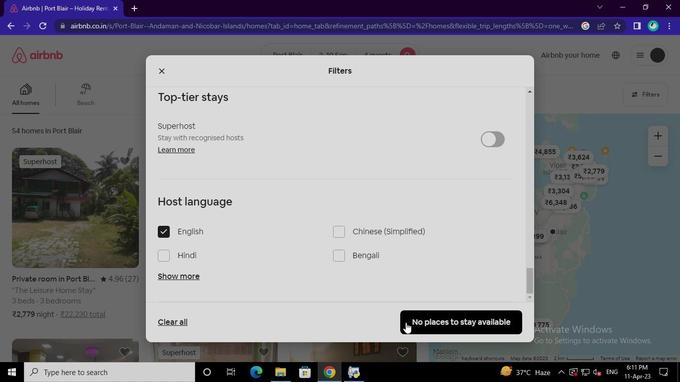 
Action: Mouse moved to (355, 374)
Screenshot: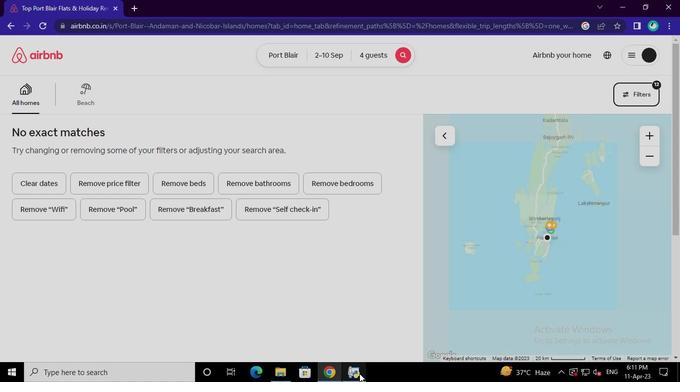 
Action: Mouse pressed left at (355, 374)
Screenshot: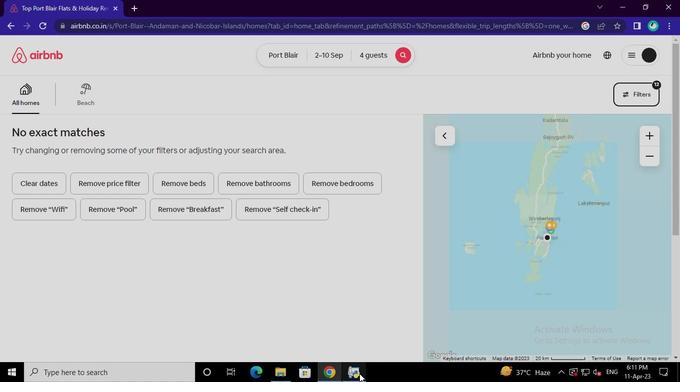 
Action: Mouse moved to (549, 84)
Screenshot: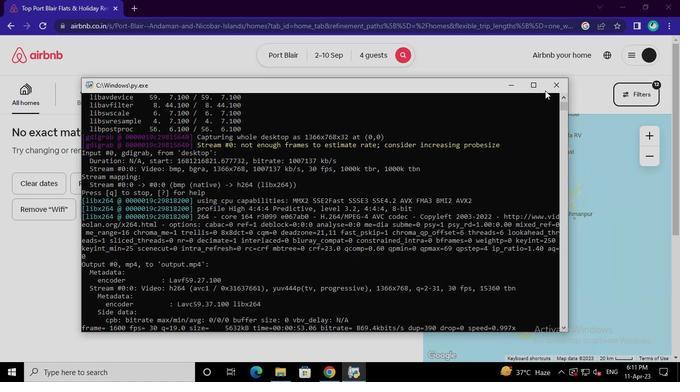 
Action: Mouse pressed left at (549, 84)
Screenshot: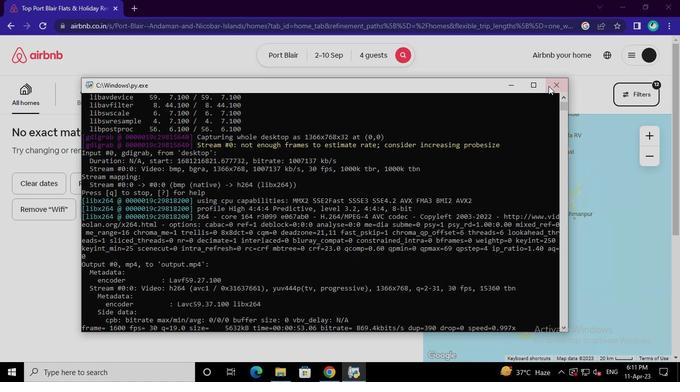 
